 Task: Apply the theme  ""Plum"".
Action: Mouse moved to (159, 61)
Screenshot: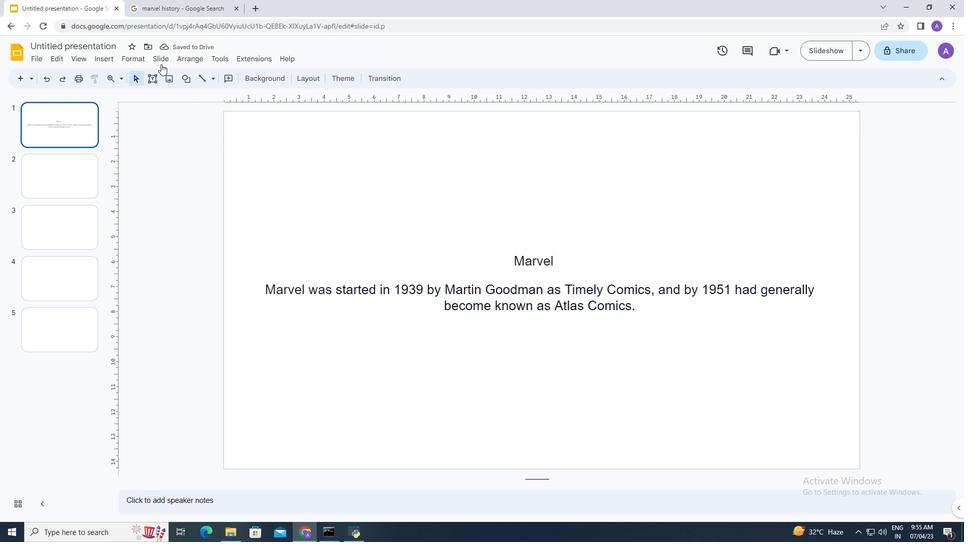 
Action: Mouse pressed left at (159, 61)
Screenshot: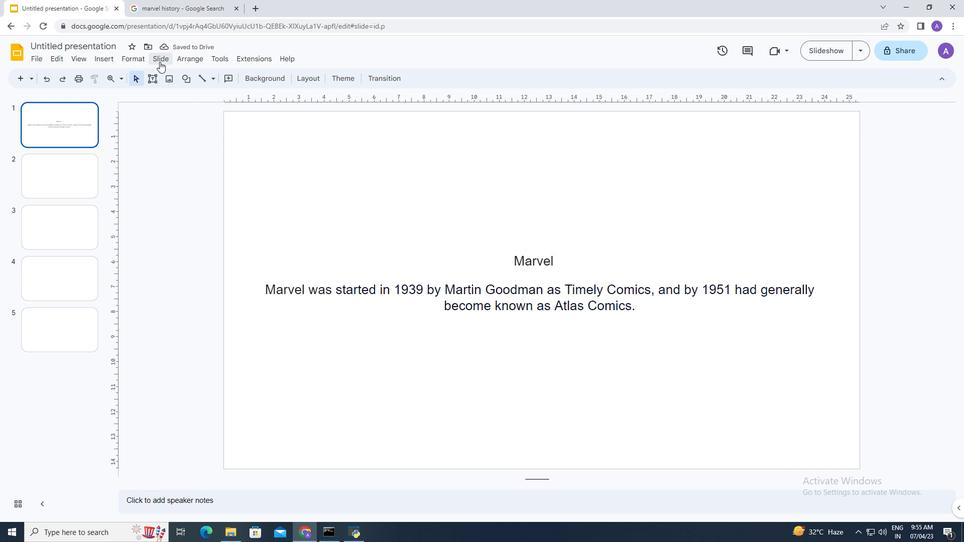 
Action: Mouse moved to (194, 237)
Screenshot: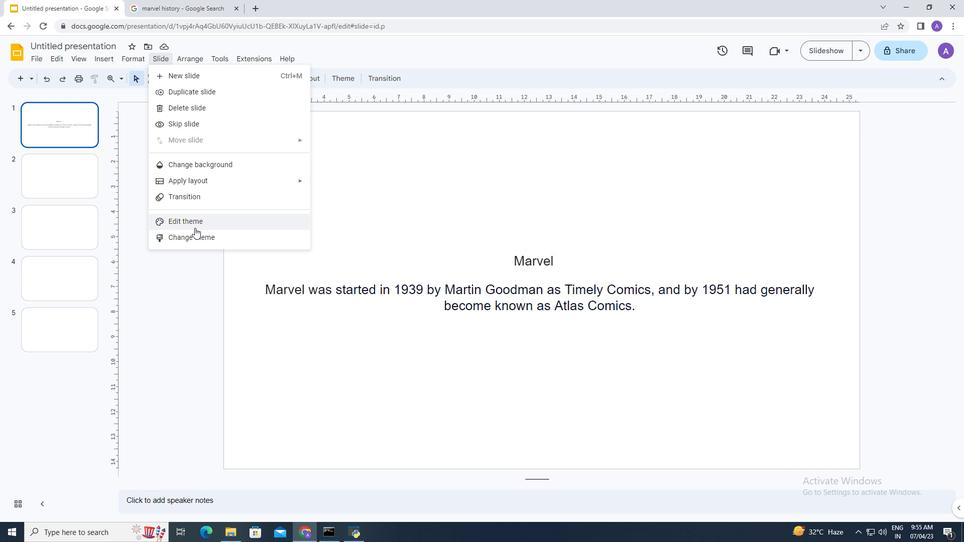 
Action: Mouse pressed left at (194, 237)
Screenshot: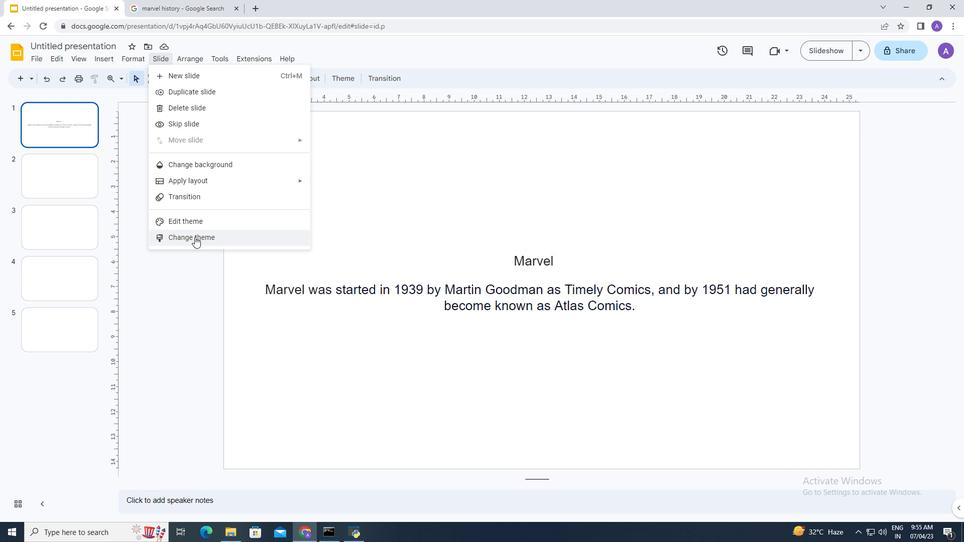 
Action: Mouse moved to (894, 260)
Screenshot: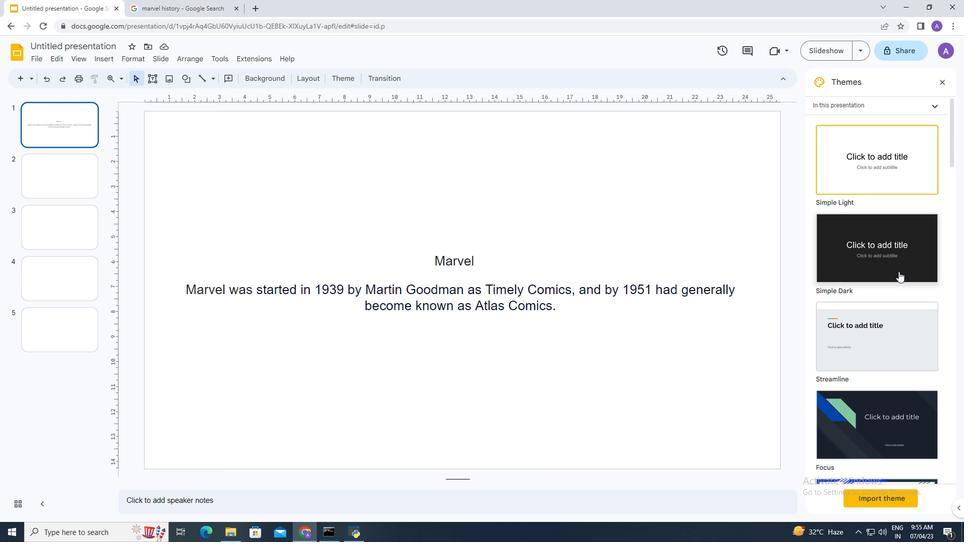 
Action: Mouse scrolled (894, 259) with delta (0, 0)
Screenshot: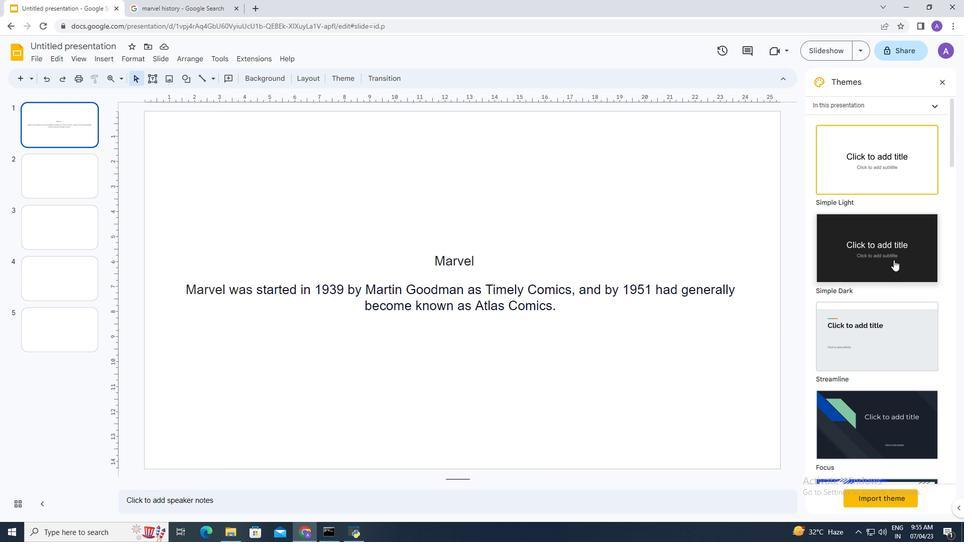 
Action: Mouse scrolled (894, 259) with delta (0, 0)
Screenshot: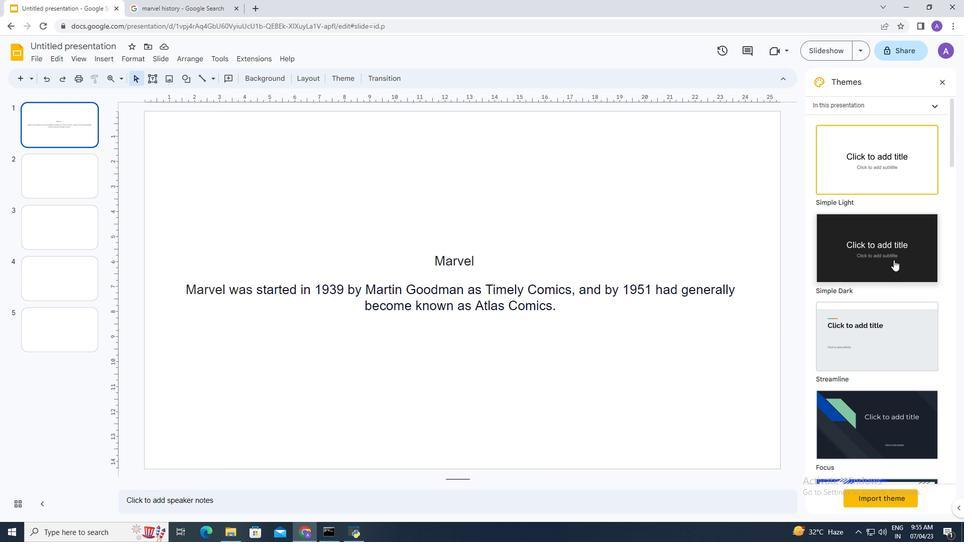 
Action: Mouse scrolled (894, 259) with delta (0, 0)
Screenshot: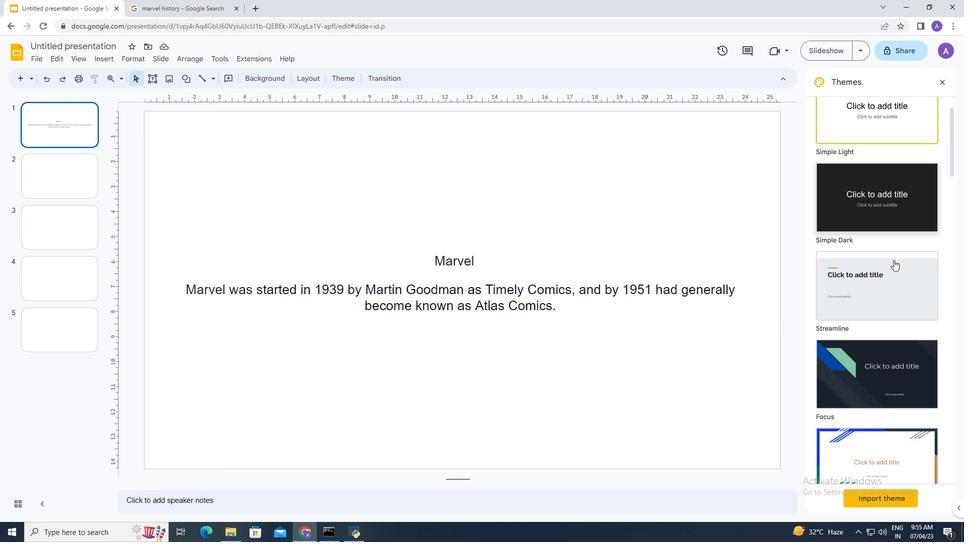 
Action: Mouse scrolled (894, 259) with delta (0, 0)
Screenshot: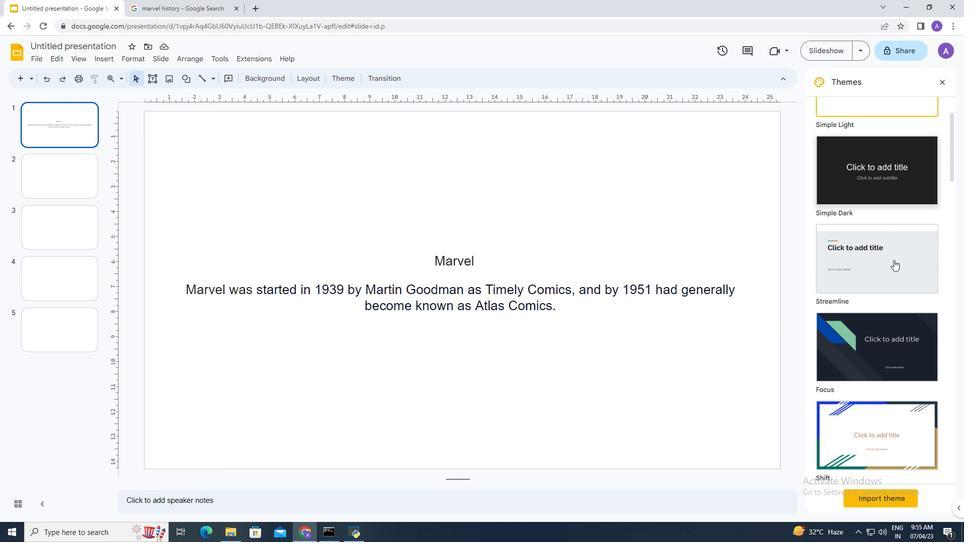 
Action: Mouse scrolled (894, 259) with delta (0, 0)
Screenshot: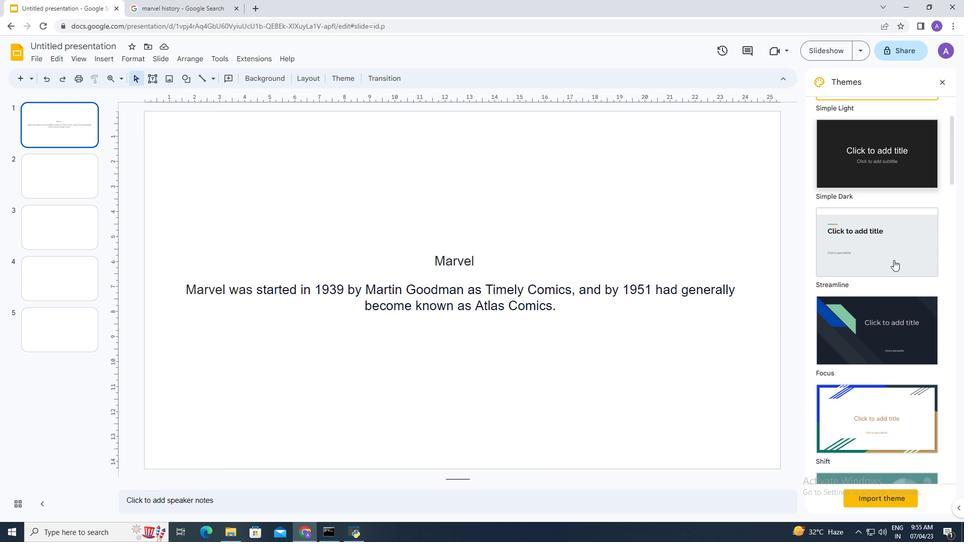 
Action: Mouse moved to (894, 260)
Screenshot: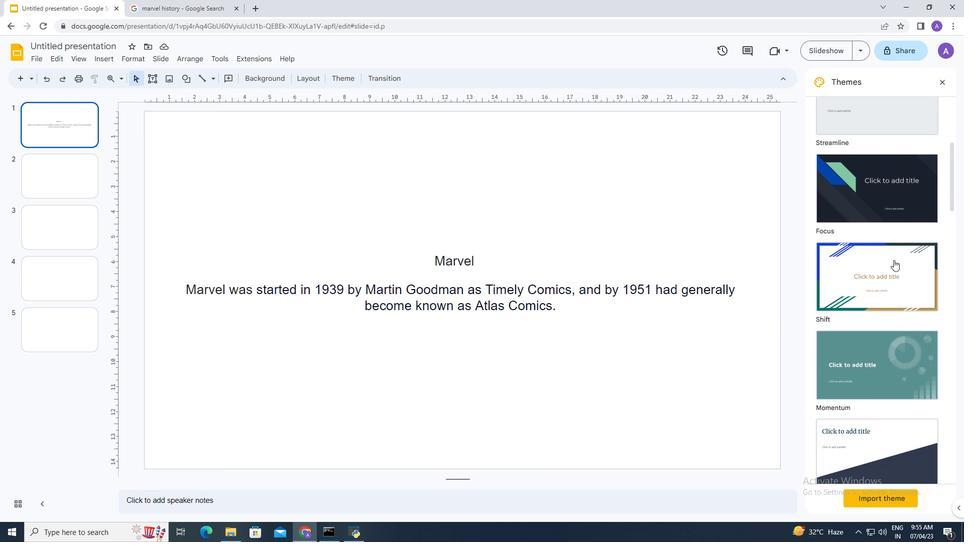 
Action: Mouse scrolled (894, 259) with delta (0, 0)
Screenshot: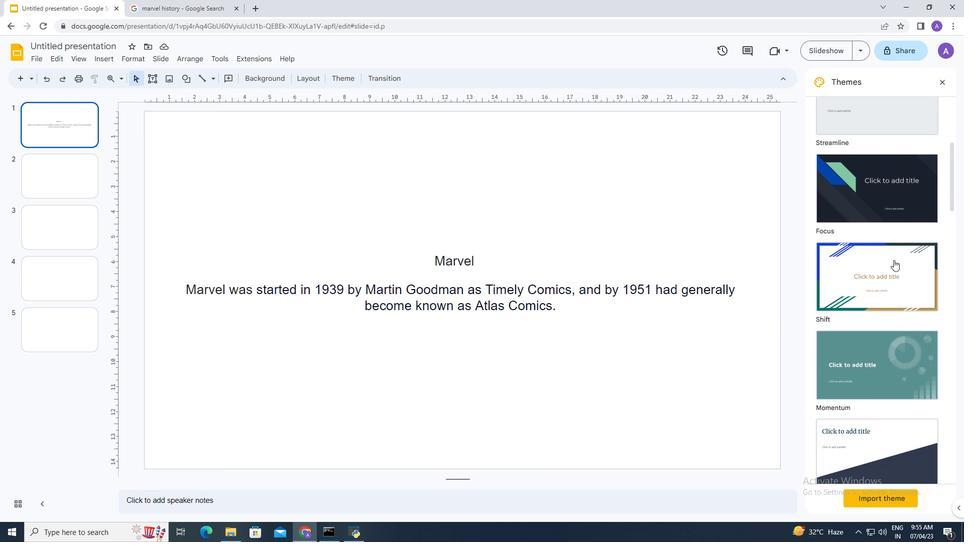 
Action: Mouse moved to (888, 267)
Screenshot: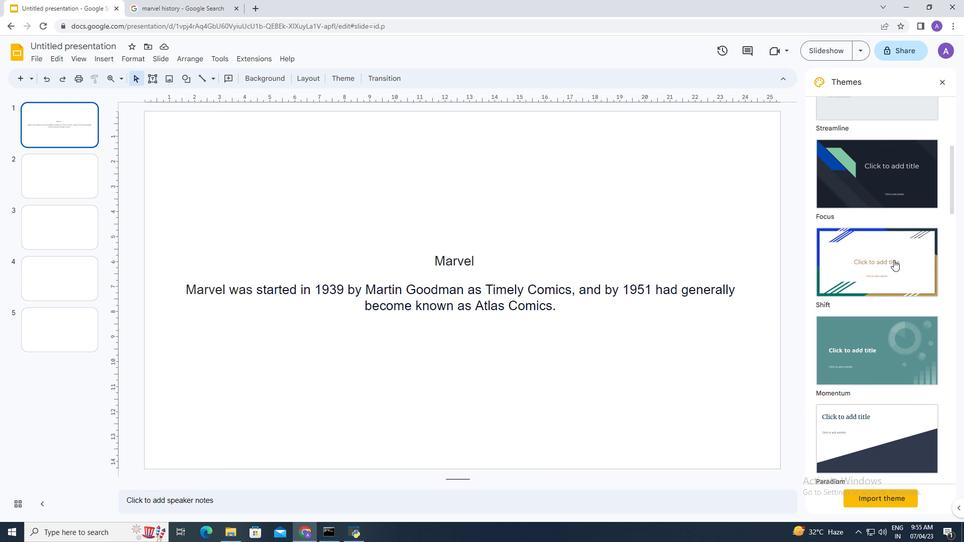 
Action: Mouse scrolled (890, 265) with delta (0, 0)
Screenshot: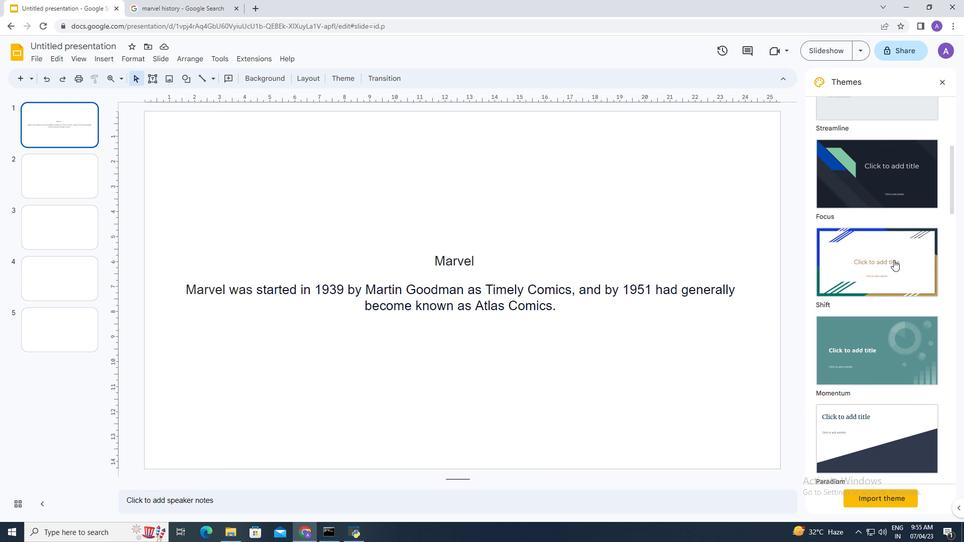 
Action: Mouse moved to (878, 272)
Screenshot: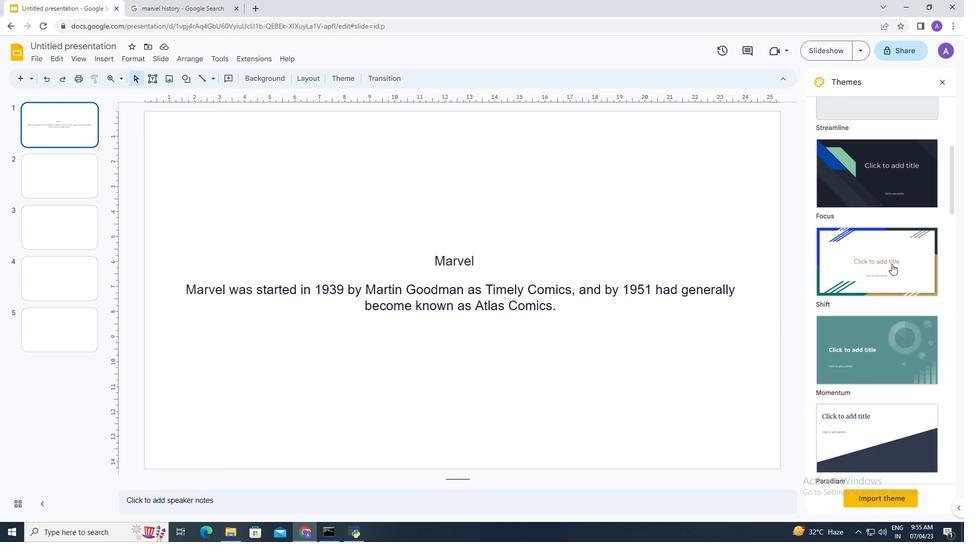 
Action: Mouse scrolled (878, 272) with delta (0, 0)
Screenshot: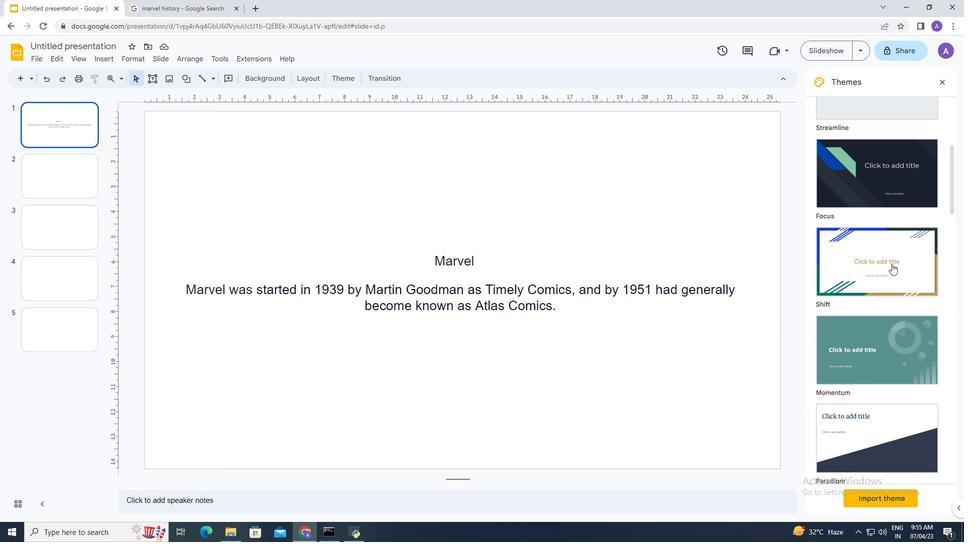
Action: Mouse scrolled (878, 272) with delta (0, 0)
Screenshot: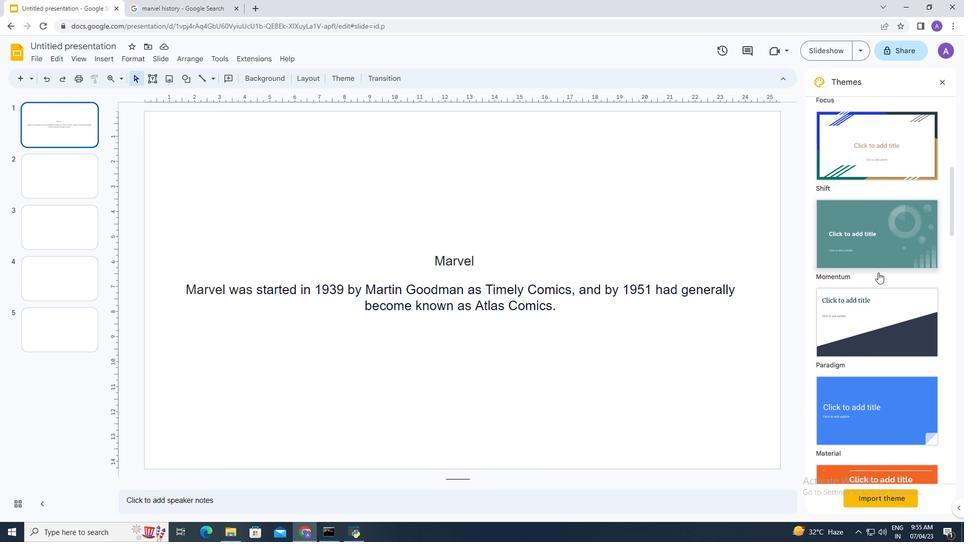 
Action: Mouse scrolled (878, 272) with delta (0, 0)
Screenshot: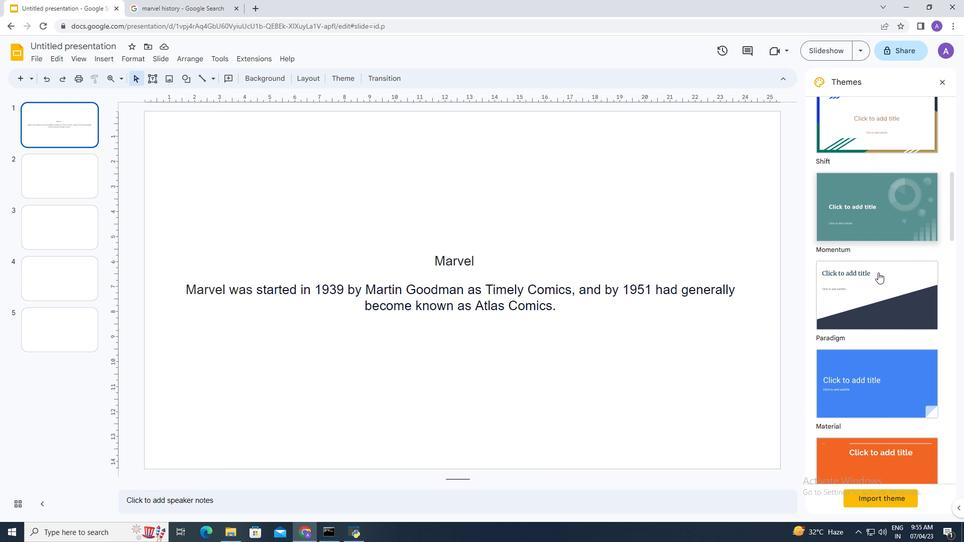 
Action: Mouse scrolled (878, 272) with delta (0, 0)
Screenshot: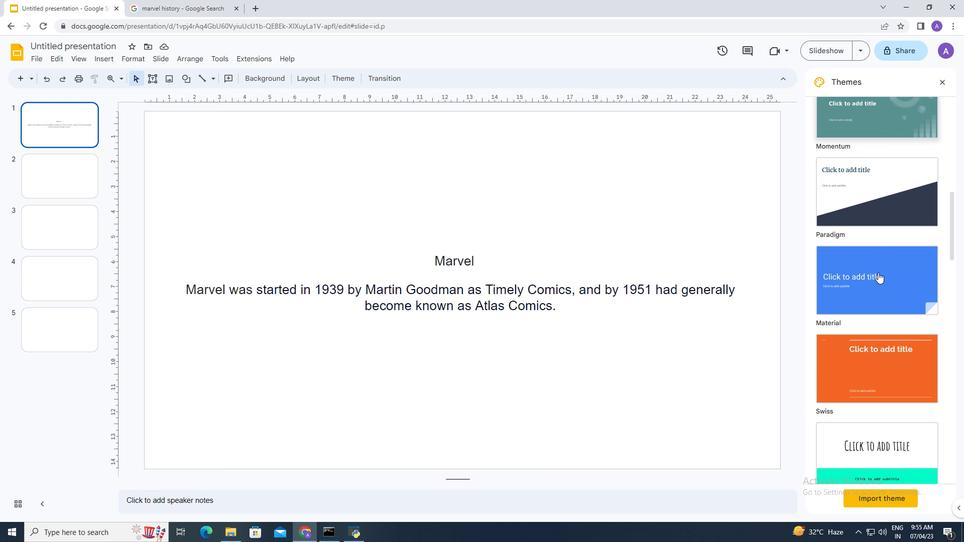 
Action: Mouse scrolled (878, 272) with delta (0, 0)
Screenshot: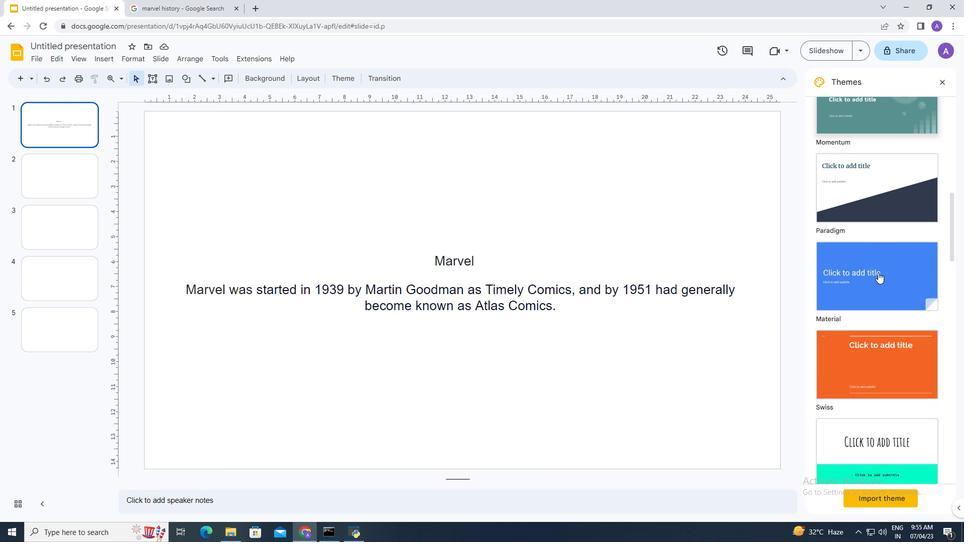 
Action: Mouse scrolled (878, 272) with delta (0, 0)
Screenshot: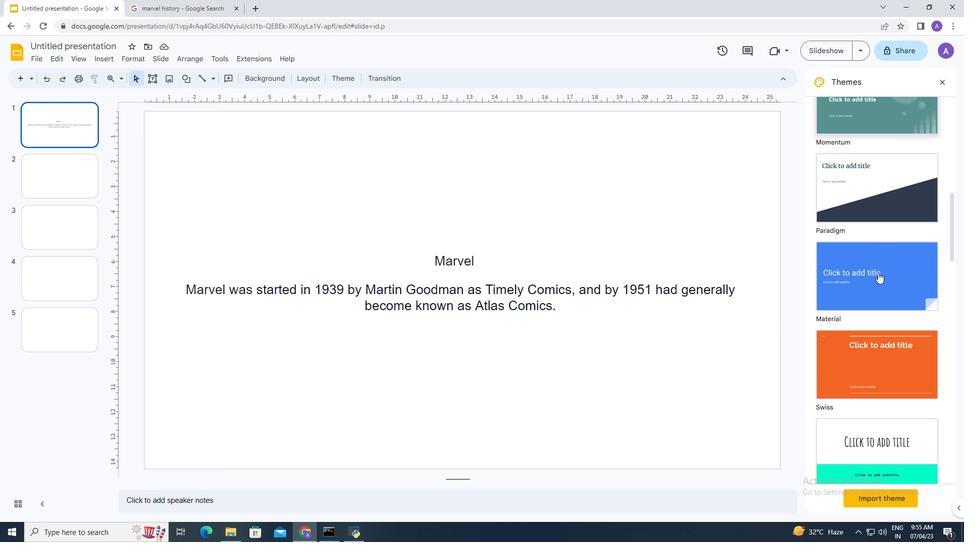 
Action: Mouse moved to (858, 284)
Screenshot: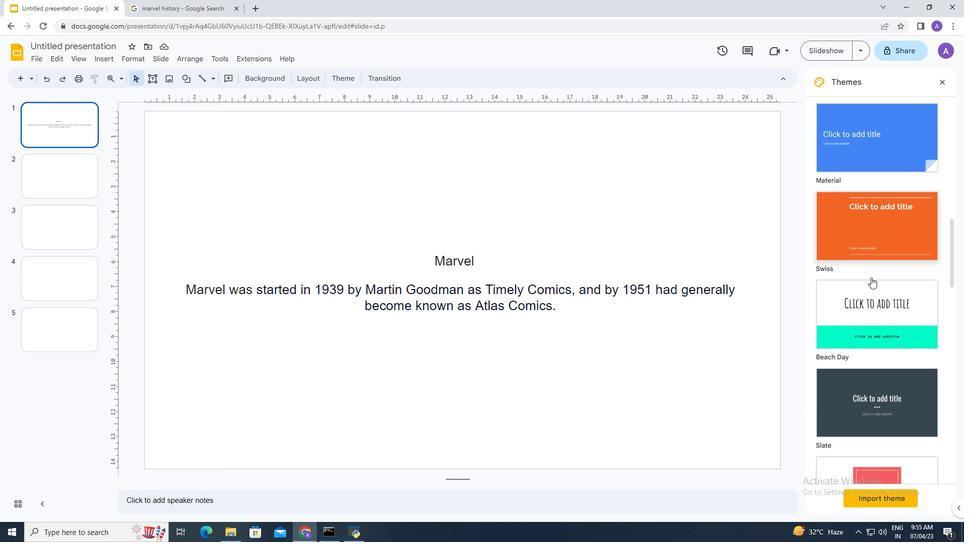 
Action: Mouse scrolled (858, 284) with delta (0, 0)
Screenshot: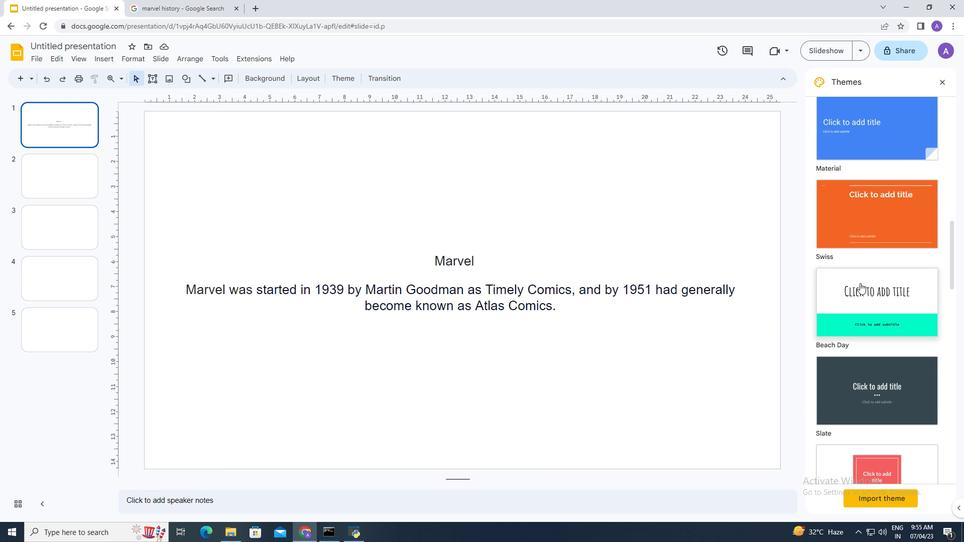 
Action: Mouse scrolled (858, 284) with delta (0, 0)
Screenshot: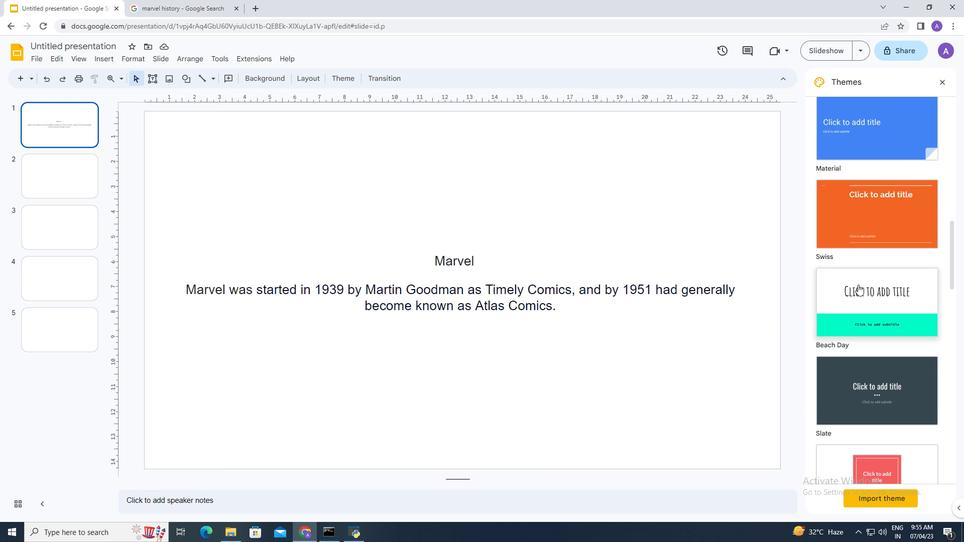 
Action: Mouse scrolled (858, 284) with delta (0, 0)
Screenshot: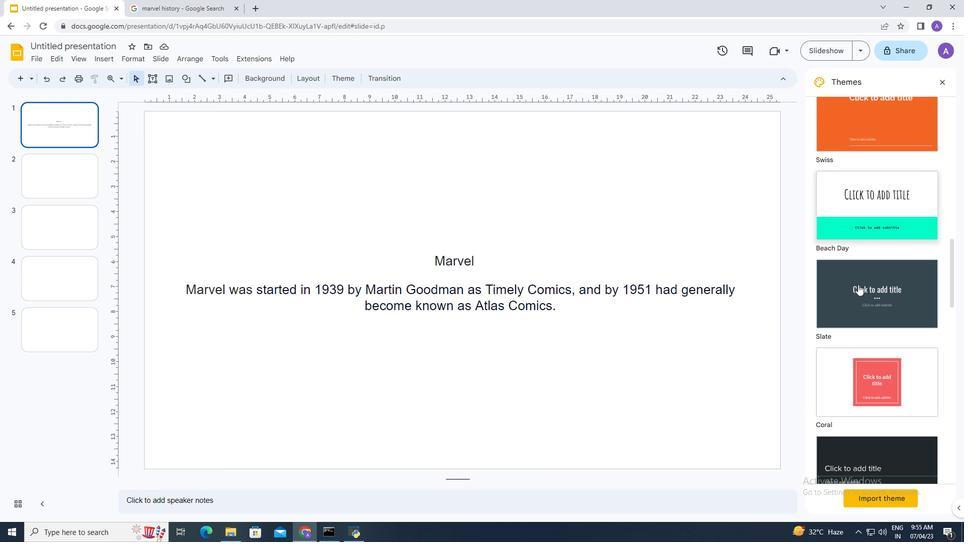 
Action: Mouse scrolled (858, 284) with delta (0, 0)
Screenshot: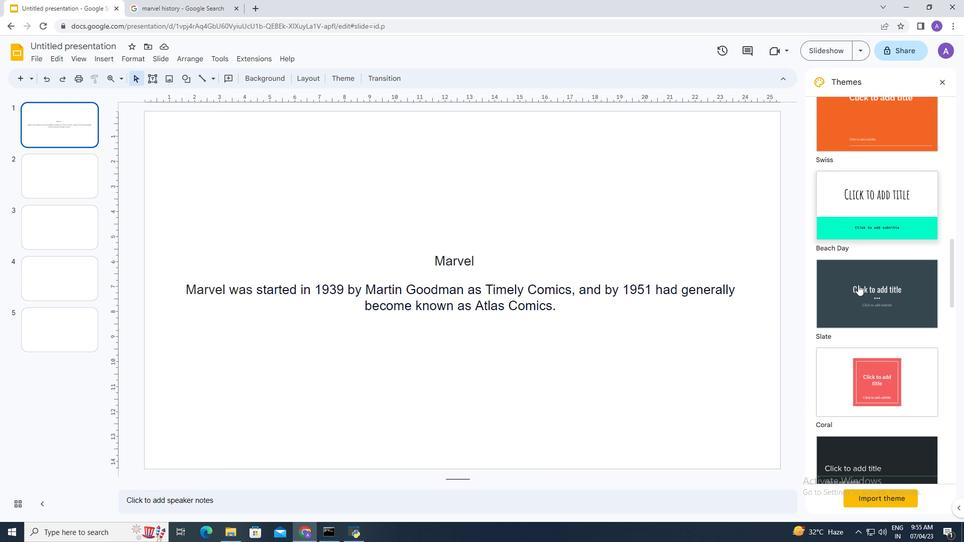 
Action: Mouse scrolled (858, 284) with delta (0, 0)
Screenshot: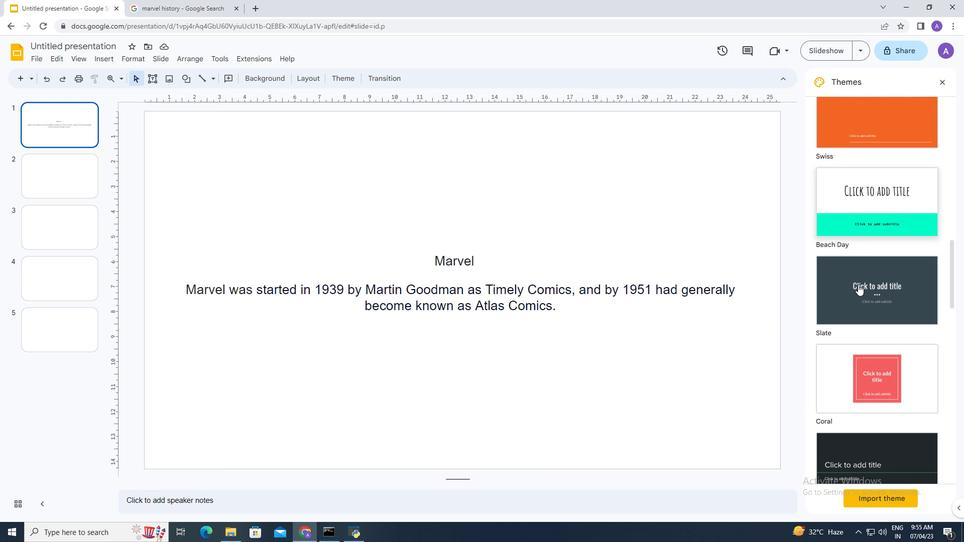 
Action: Mouse scrolled (858, 284) with delta (0, 0)
Screenshot: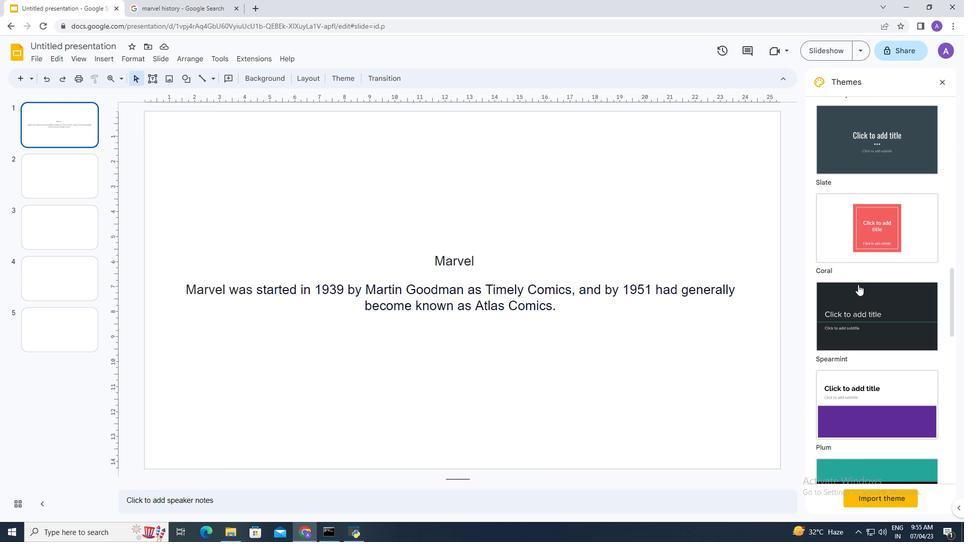 
Action: Mouse scrolled (858, 284) with delta (0, 0)
Screenshot: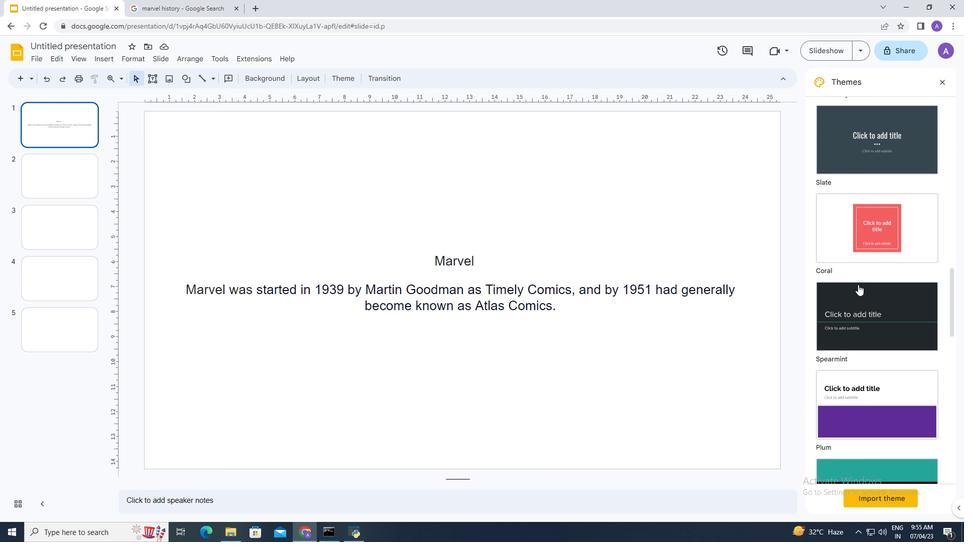 
Action: Mouse scrolled (858, 284) with delta (0, 0)
Screenshot: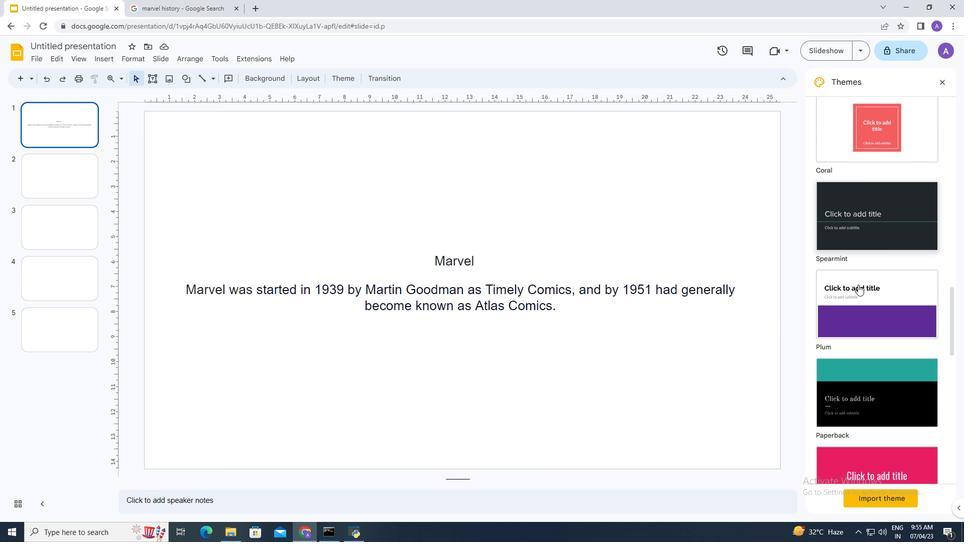 
Action: Mouse scrolled (858, 284) with delta (0, 0)
Screenshot: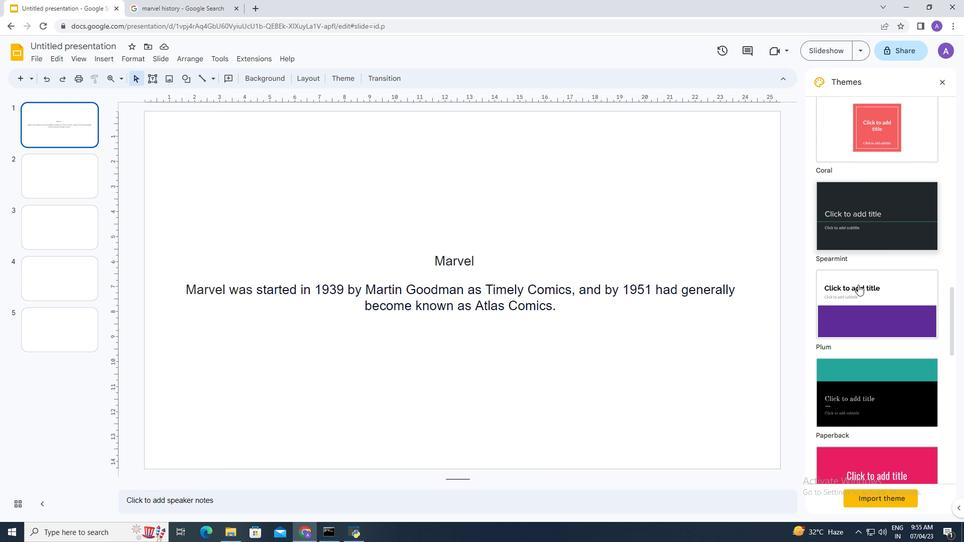 
Action: Mouse moved to (859, 219)
Screenshot: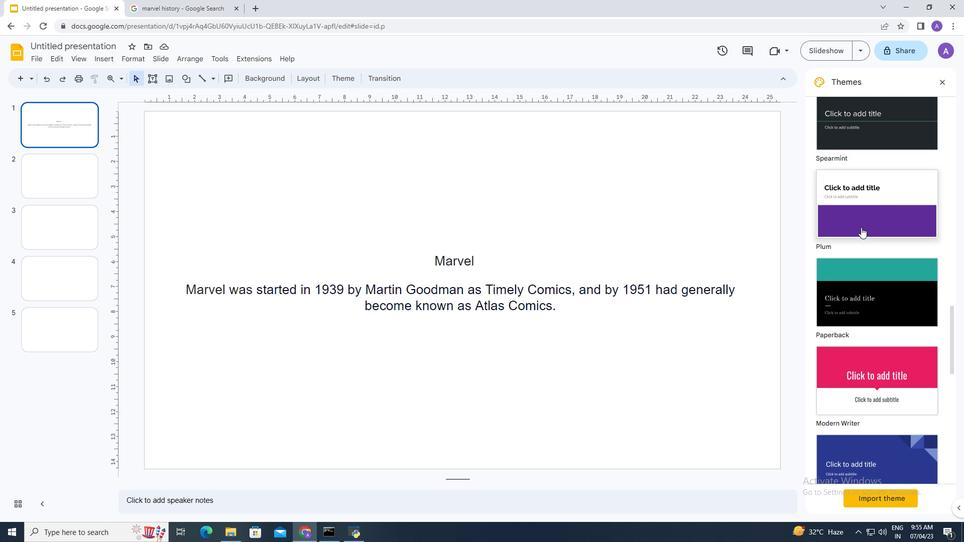 
Action: Mouse pressed left at (859, 219)
Screenshot: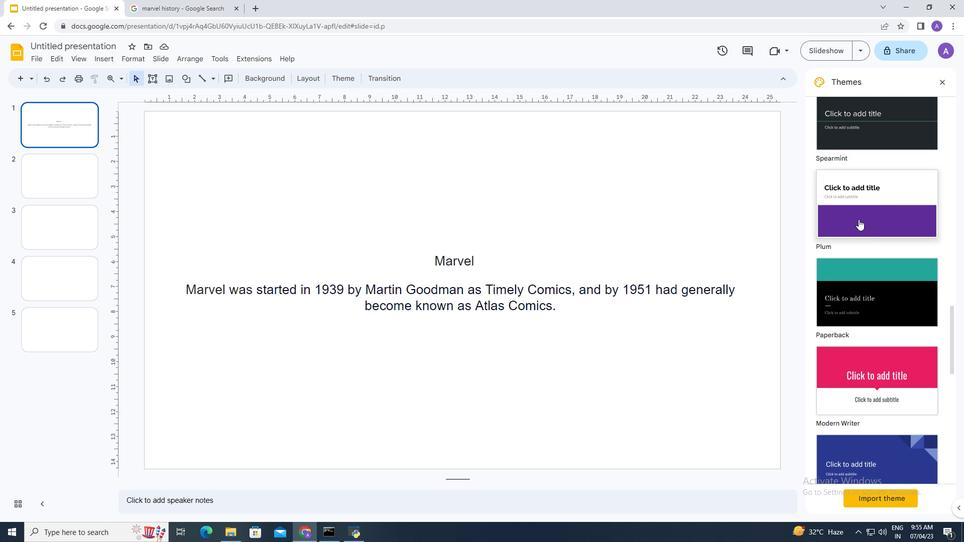 
Action: Mouse moved to (428, 234)
Screenshot: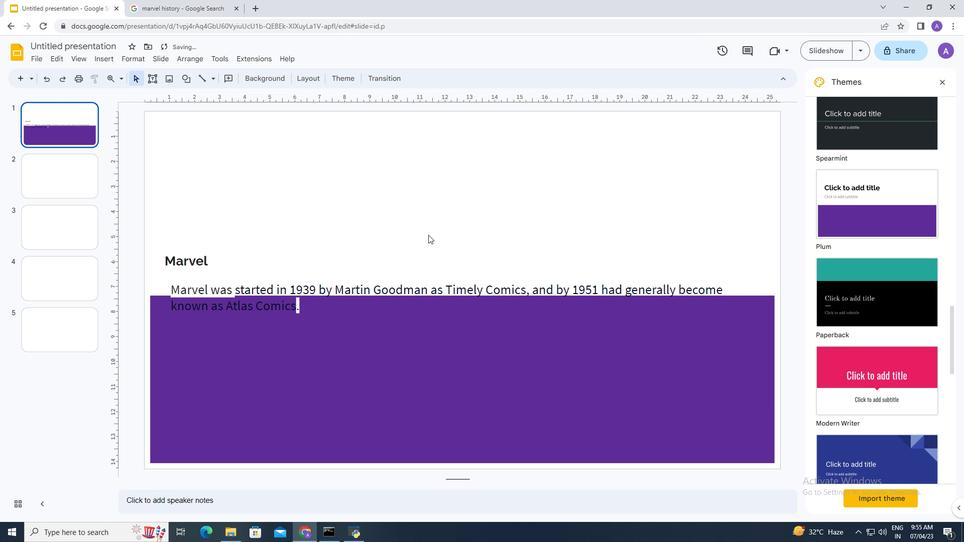 
